 Task: Respond to the meeting invitation by sending a response.
Action: Mouse moved to (318, 134)
Screenshot: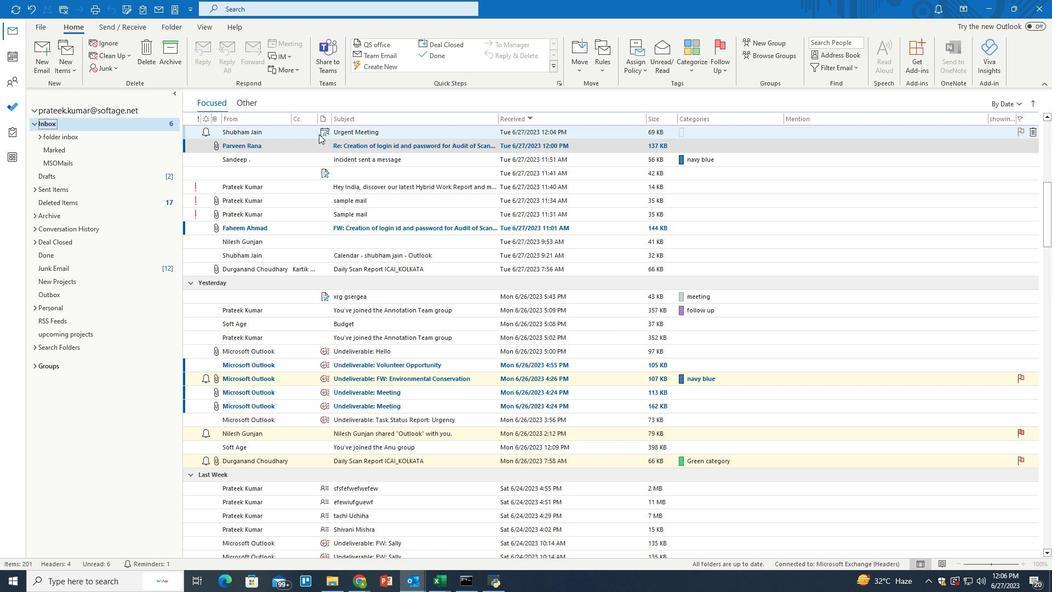 
Action: Mouse pressed right at (318, 134)
Screenshot: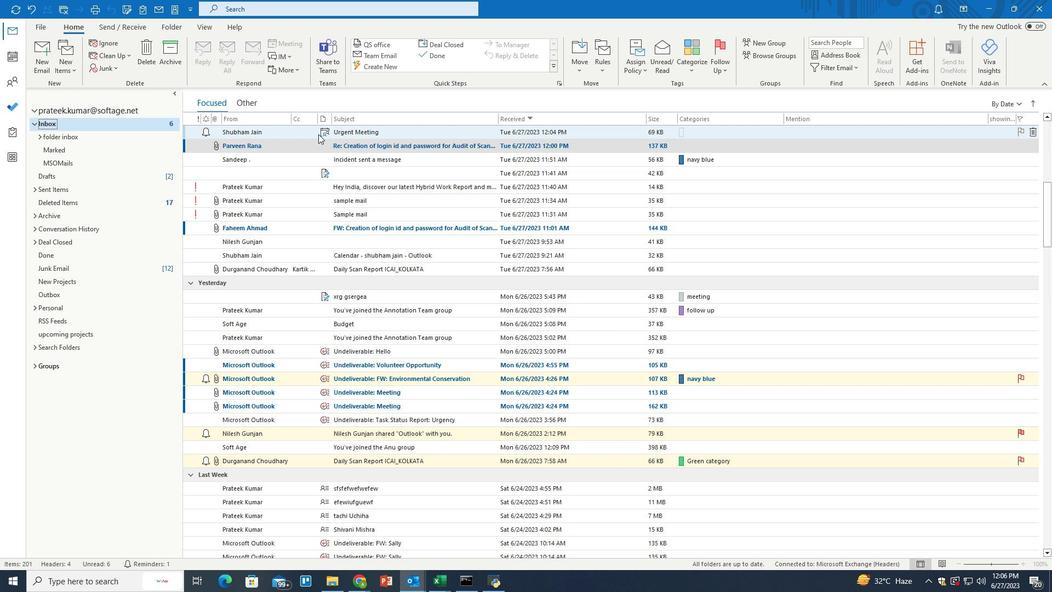 
Action: Mouse moved to (349, 177)
Screenshot: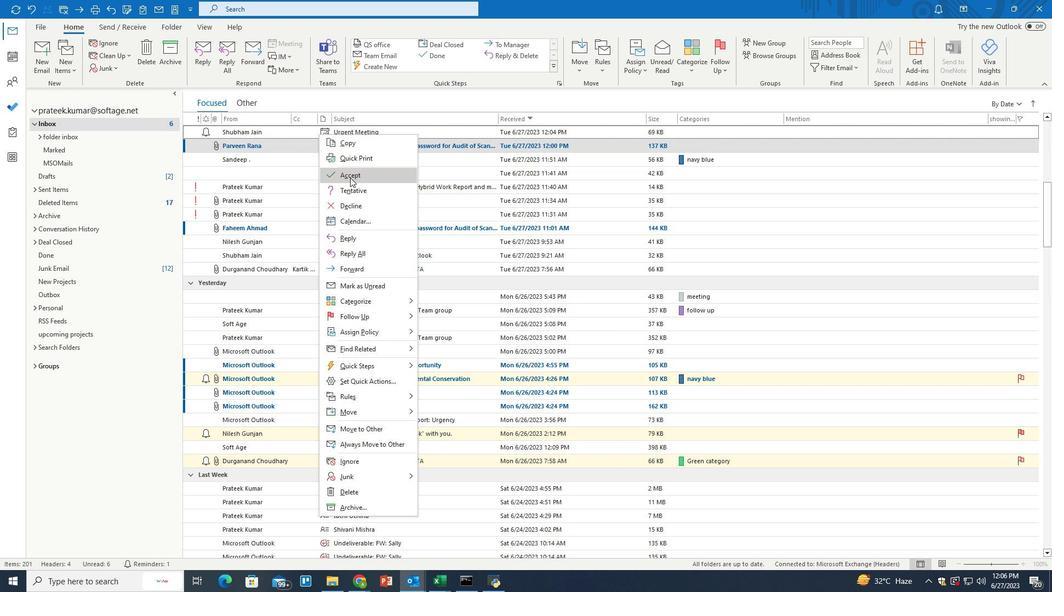 
Action: Mouse pressed left at (349, 177)
Screenshot: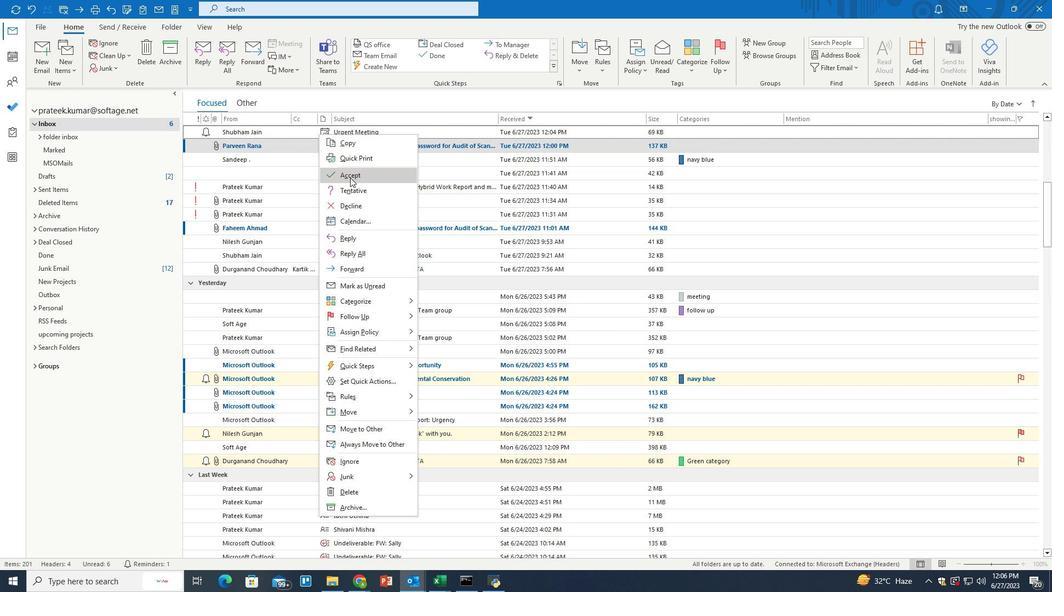 
Action: Mouse moved to (488, 309)
Screenshot: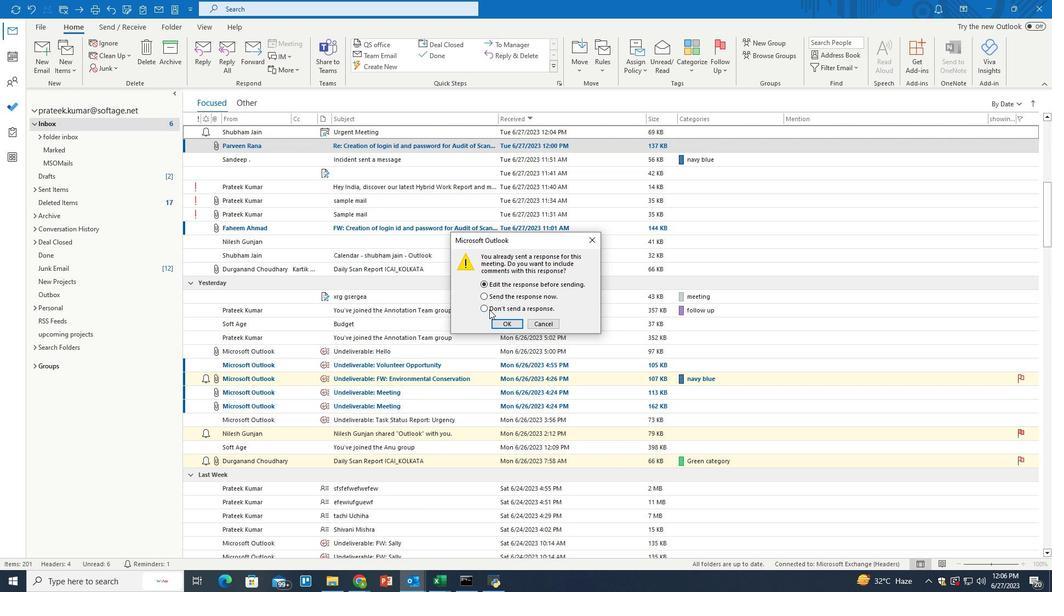 
Action: Mouse pressed left at (488, 309)
Screenshot: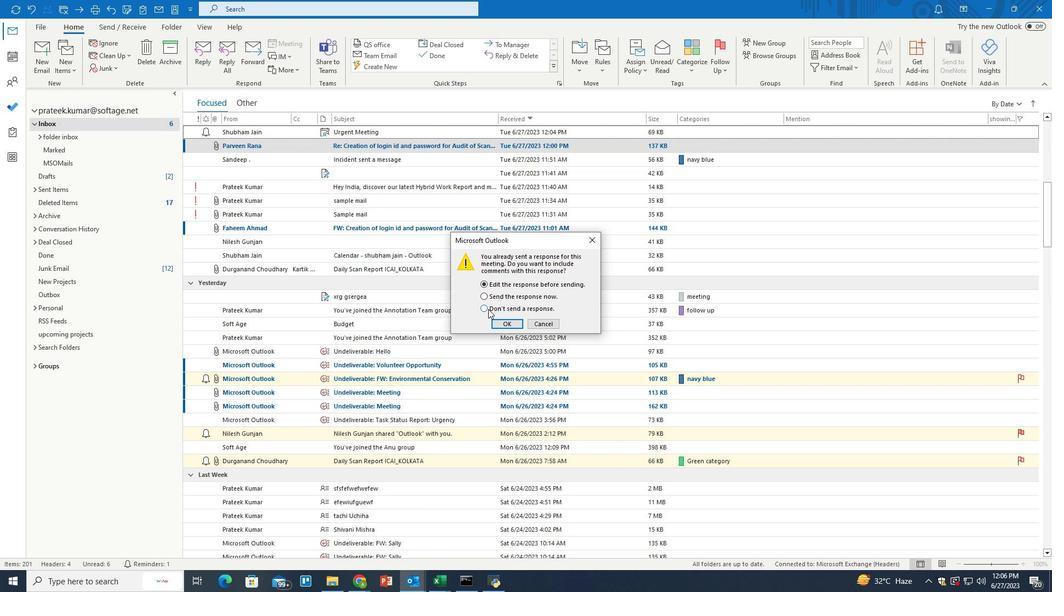 
Action: Mouse moved to (507, 321)
Screenshot: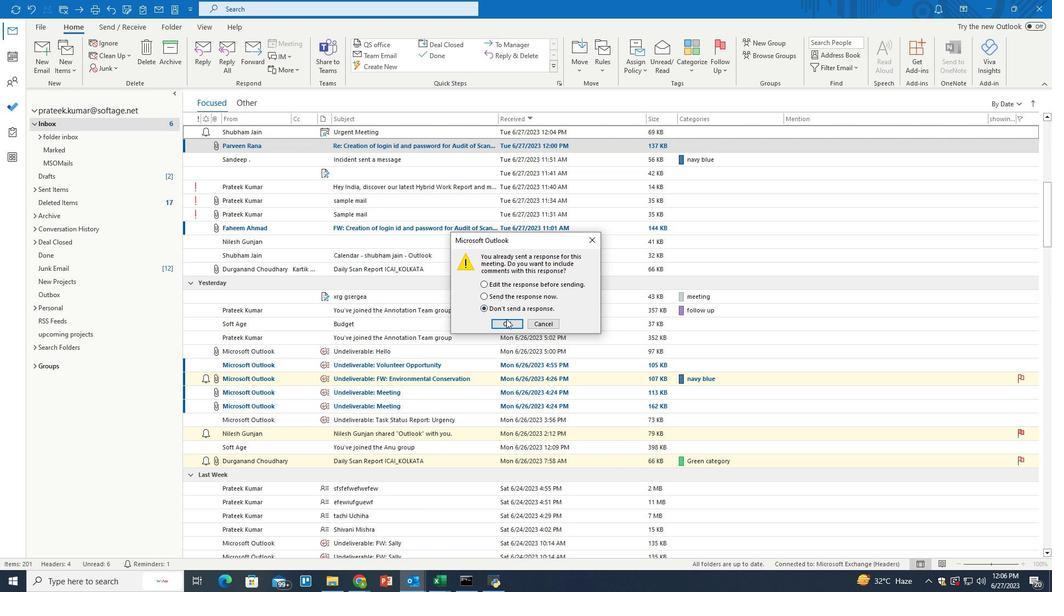 
Action: Mouse pressed left at (507, 321)
Screenshot: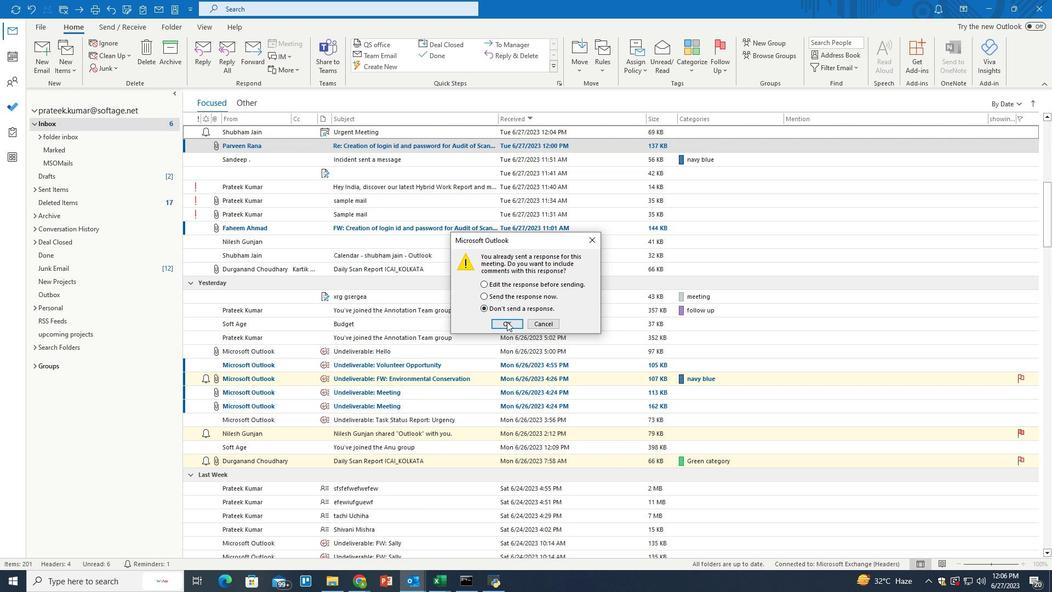 
Action: Mouse moved to (468, 293)
Screenshot: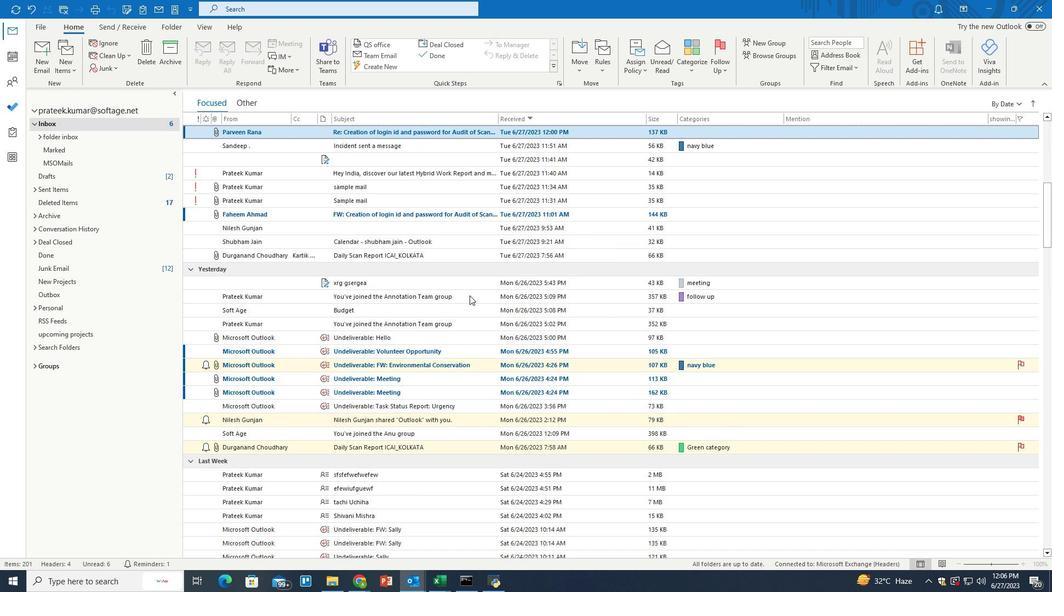 
